 Task: Open Outlook and review your email rules in 'Manage Rules & Alerts'.
Action: Mouse moved to (6, 84)
Screenshot: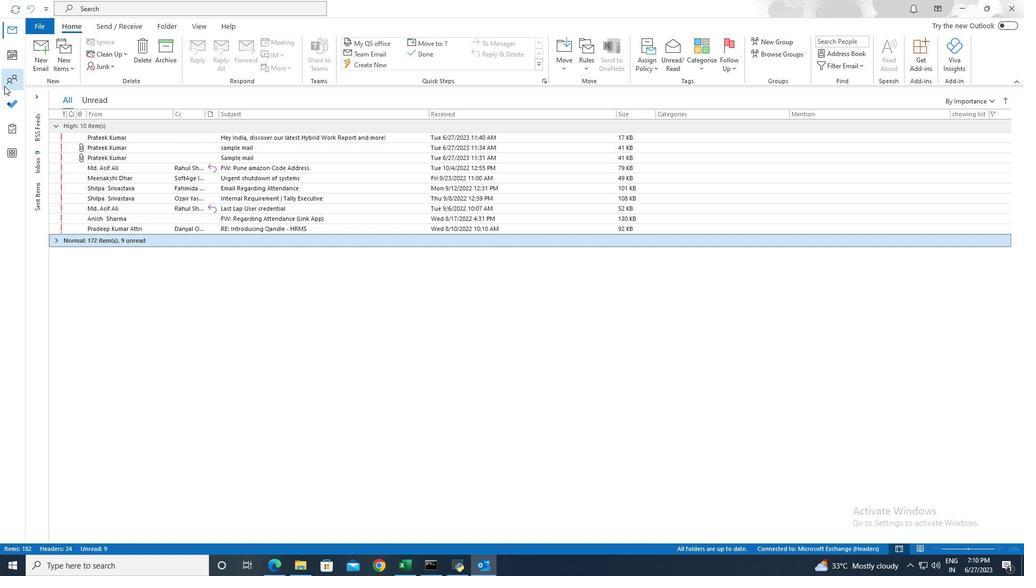 
Action: Mouse pressed left at (6, 84)
Screenshot: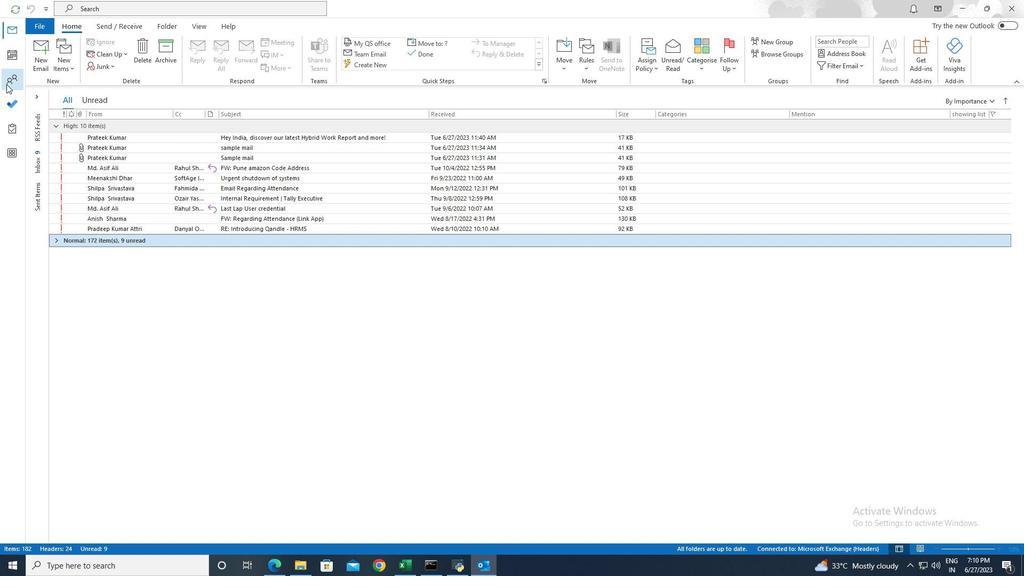 
Action: Mouse moved to (40, 26)
Screenshot: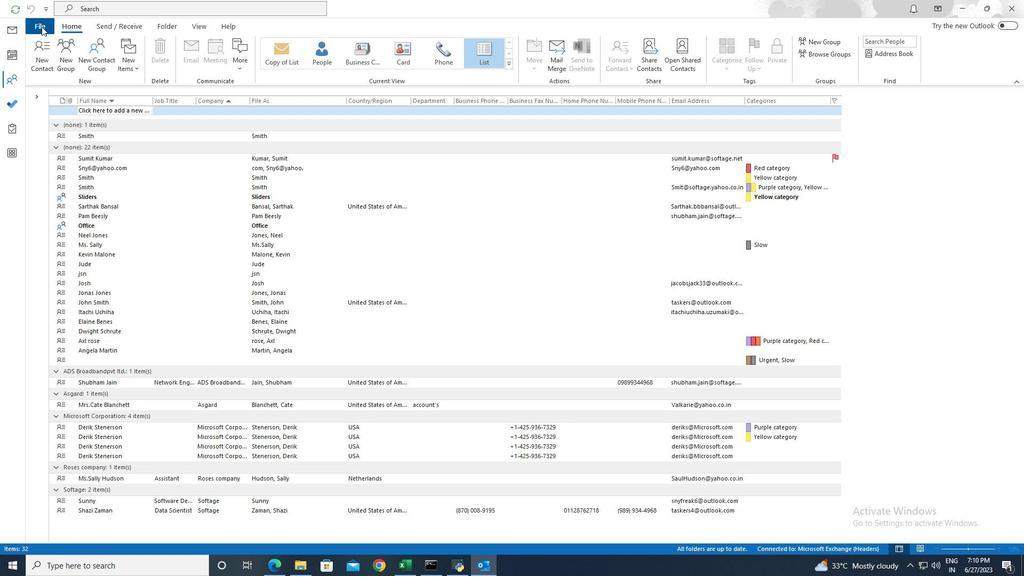 
Action: Mouse pressed left at (40, 26)
Screenshot: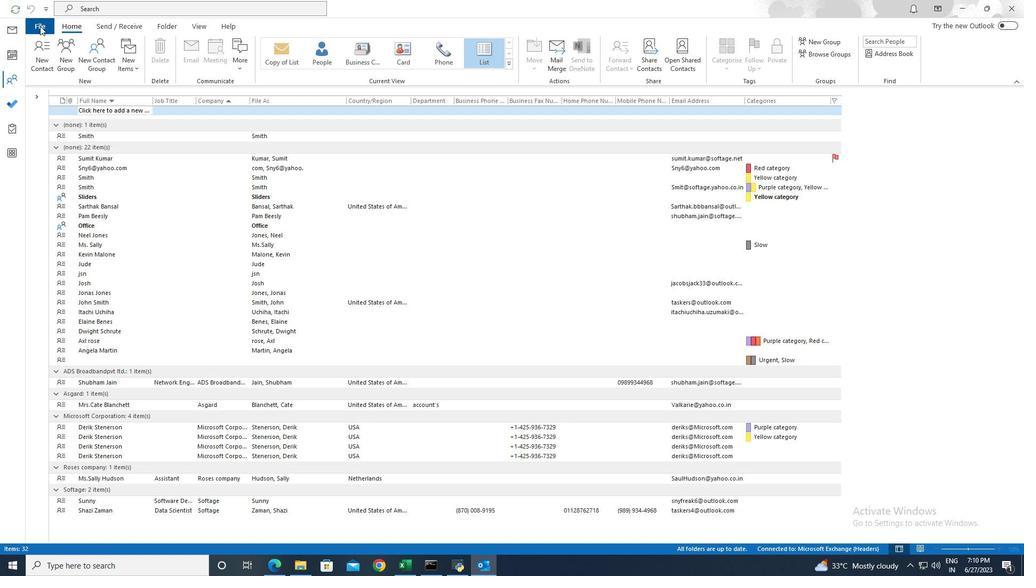 
Action: Mouse moved to (130, 350)
Screenshot: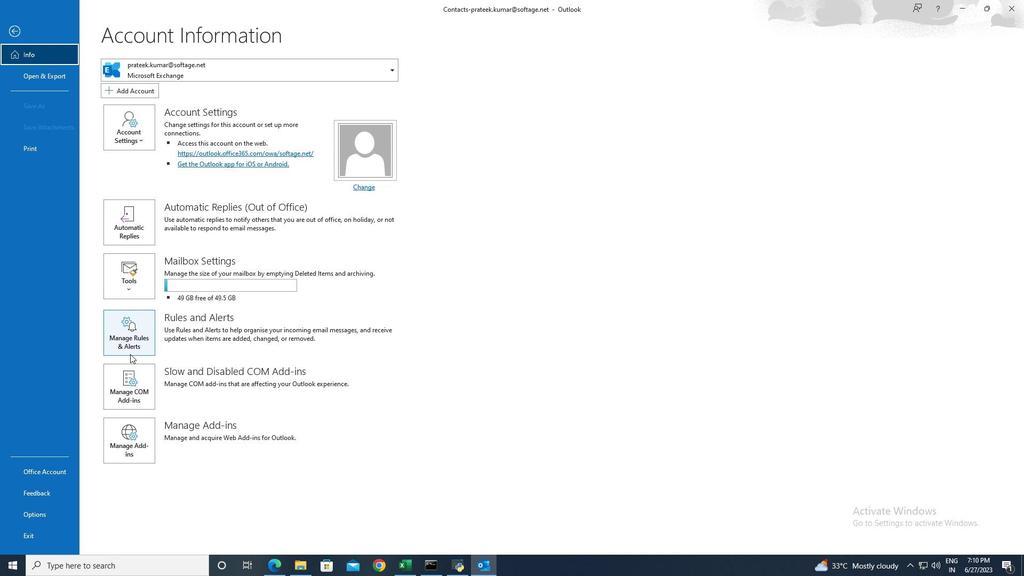 
Action: Mouse pressed left at (130, 350)
Screenshot: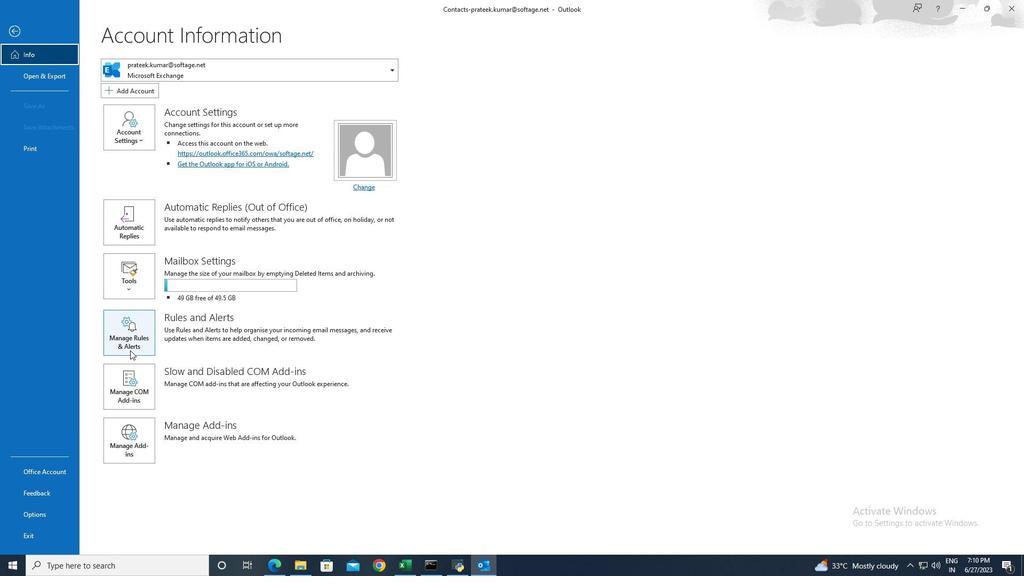 
Action: Mouse moved to (371, 353)
Screenshot: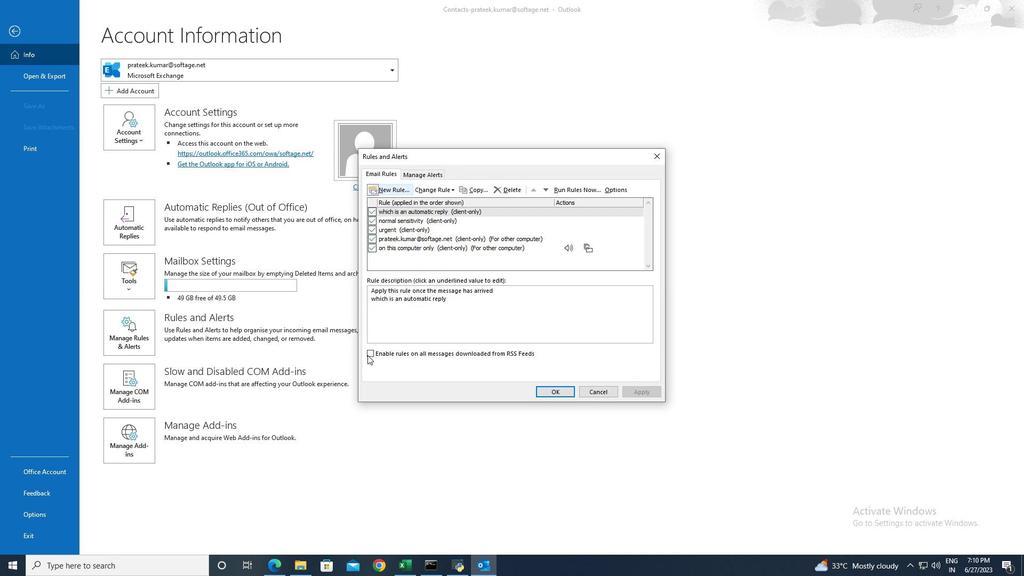 
Action: Mouse pressed left at (371, 353)
Screenshot: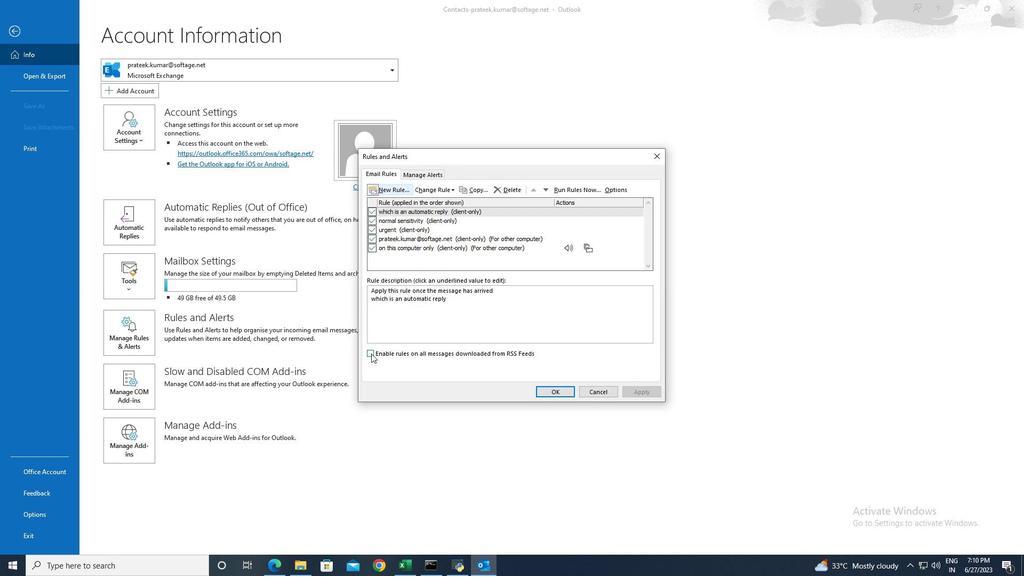 
Action: Mouse moved to (559, 389)
Screenshot: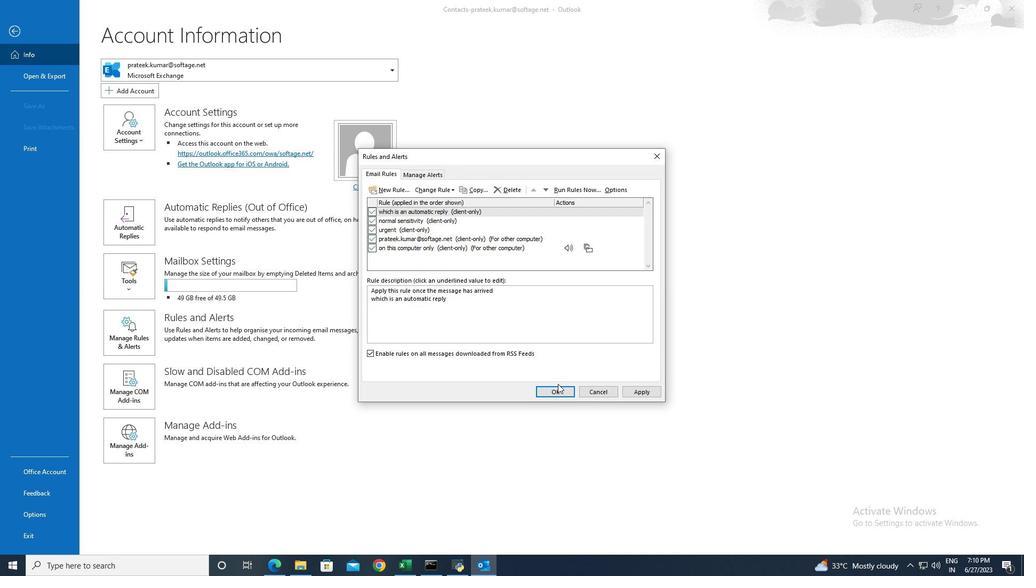 
Action: Mouse pressed left at (559, 389)
Screenshot: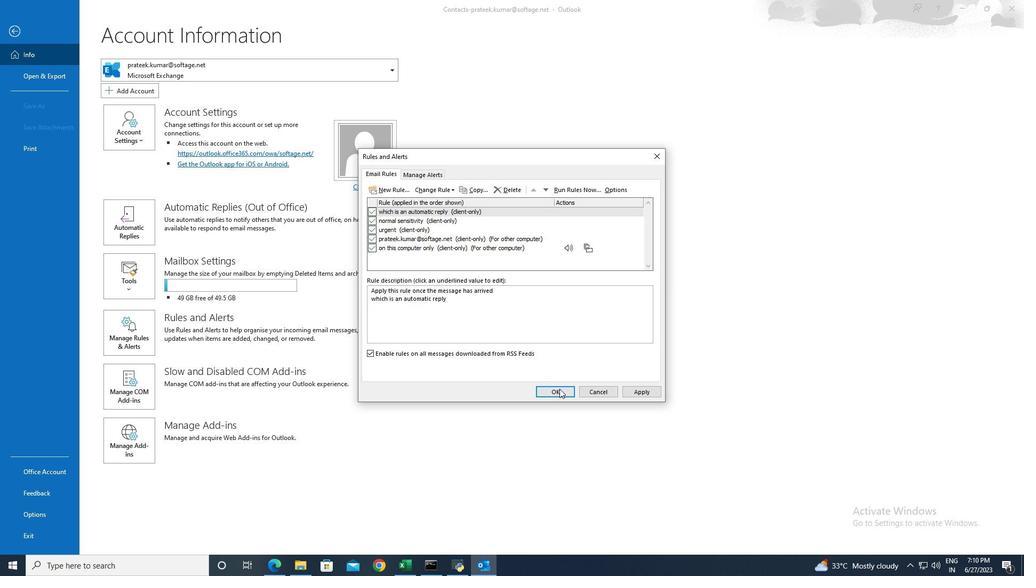 
Action: Mouse moved to (559, 389)
Screenshot: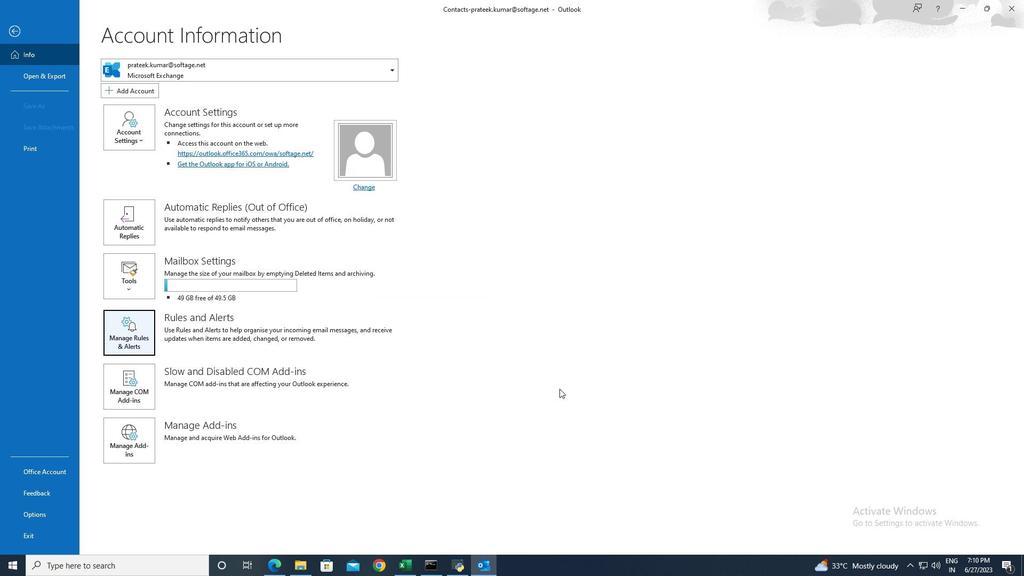 
